 Task: Stack text vertically.
Action: Mouse moved to (19, 156)
Screenshot: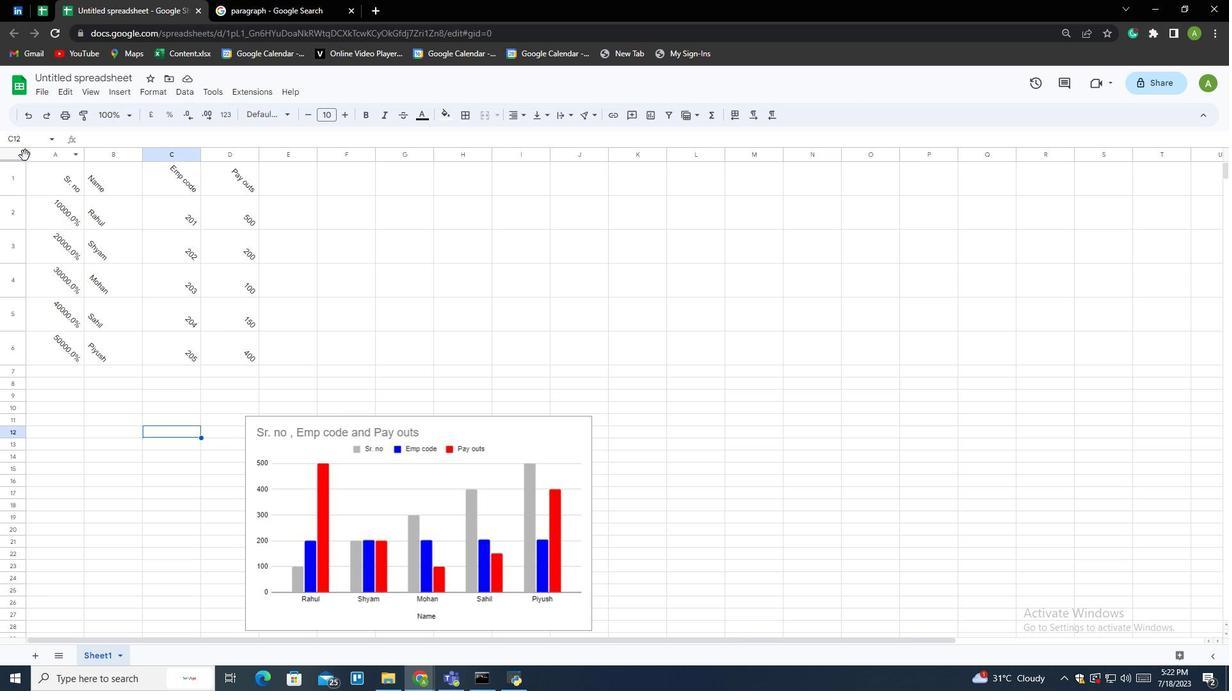 
Action: Mouse pressed left at (19, 156)
Screenshot: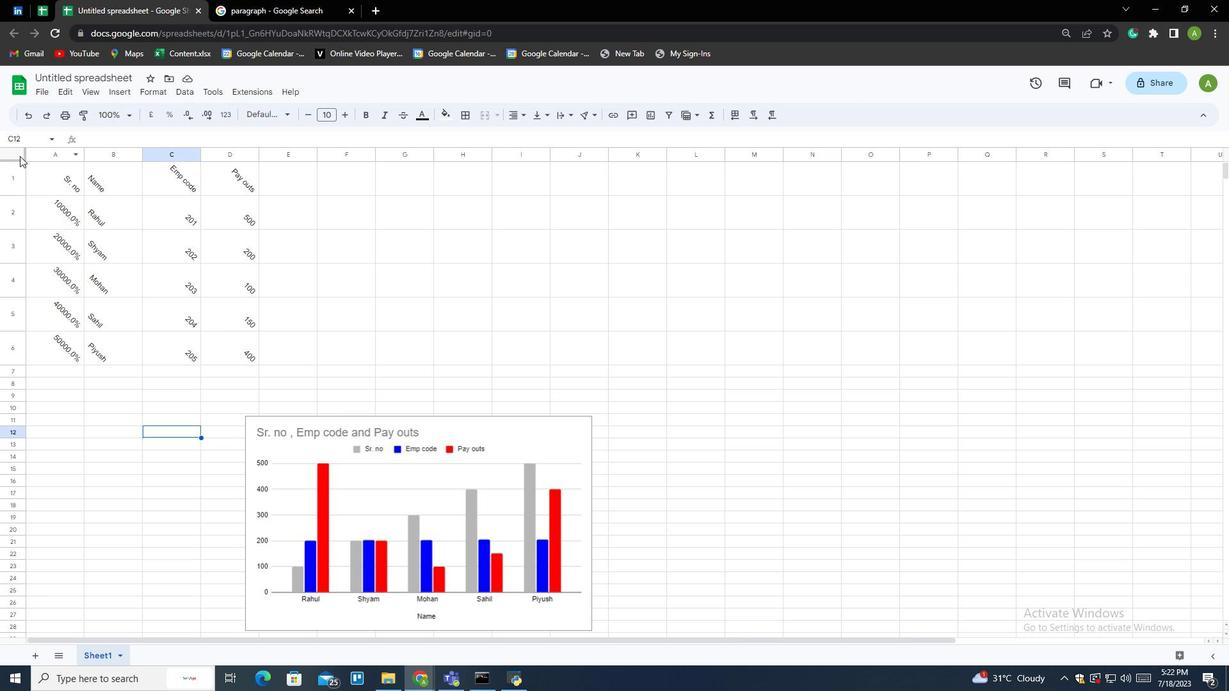 
Action: Mouse moved to (146, 94)
Screenshot: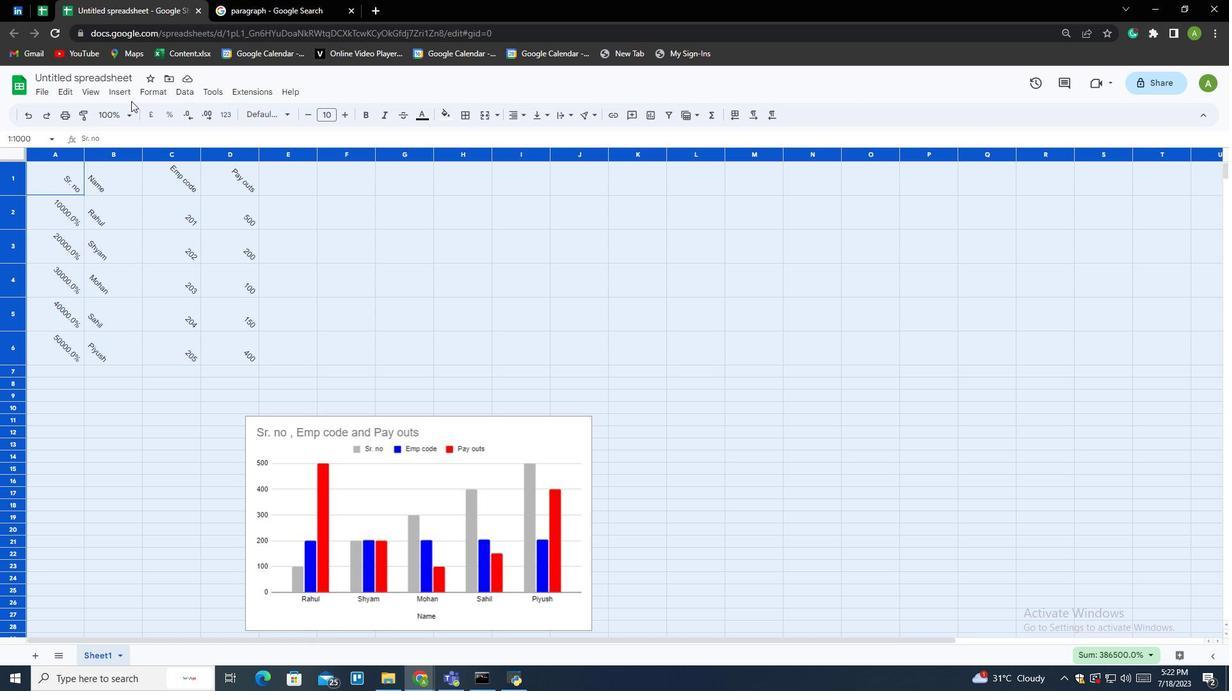 
Action: Mouse pressed left at (146, 94)
Screenshot: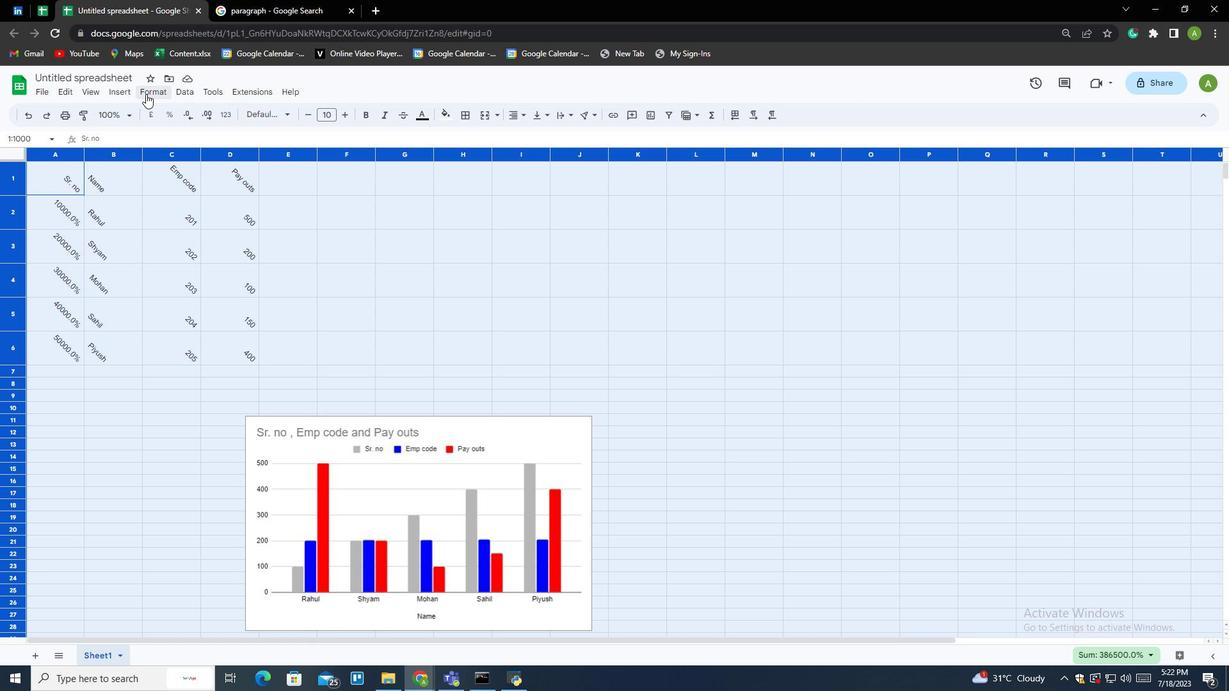 
Action: Mouse moved to (352, 306)
Screenshot: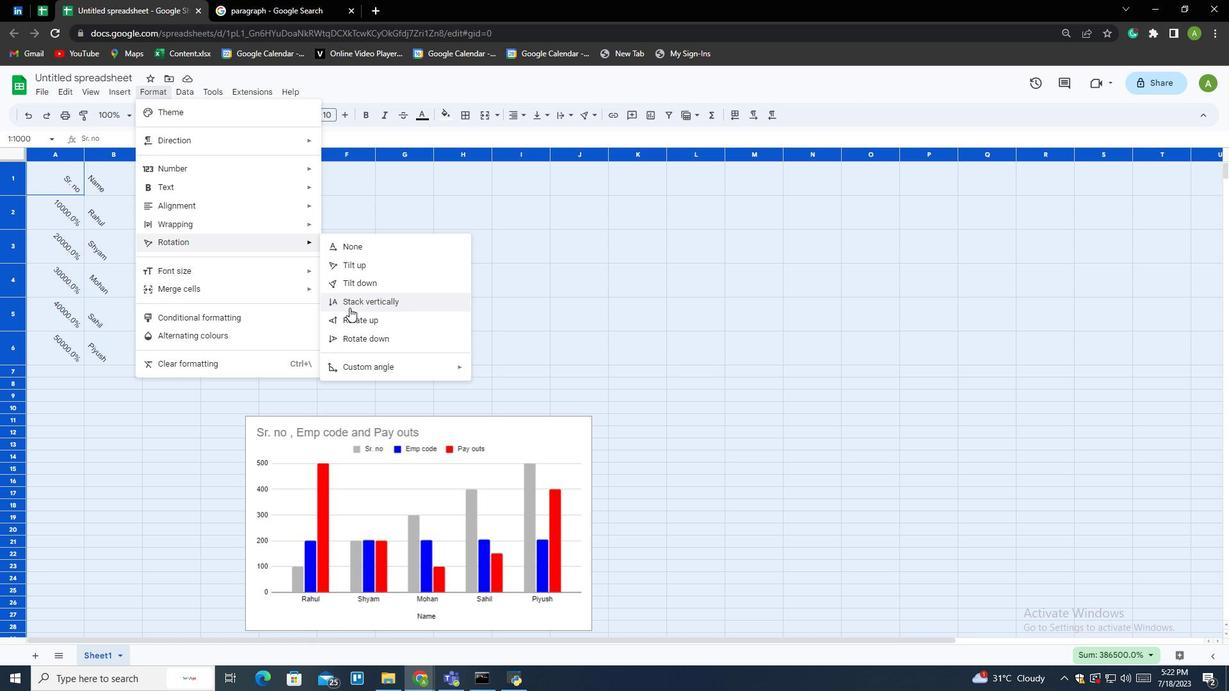 
Action: Mouse pressed left at (352, 306)
Screenshot: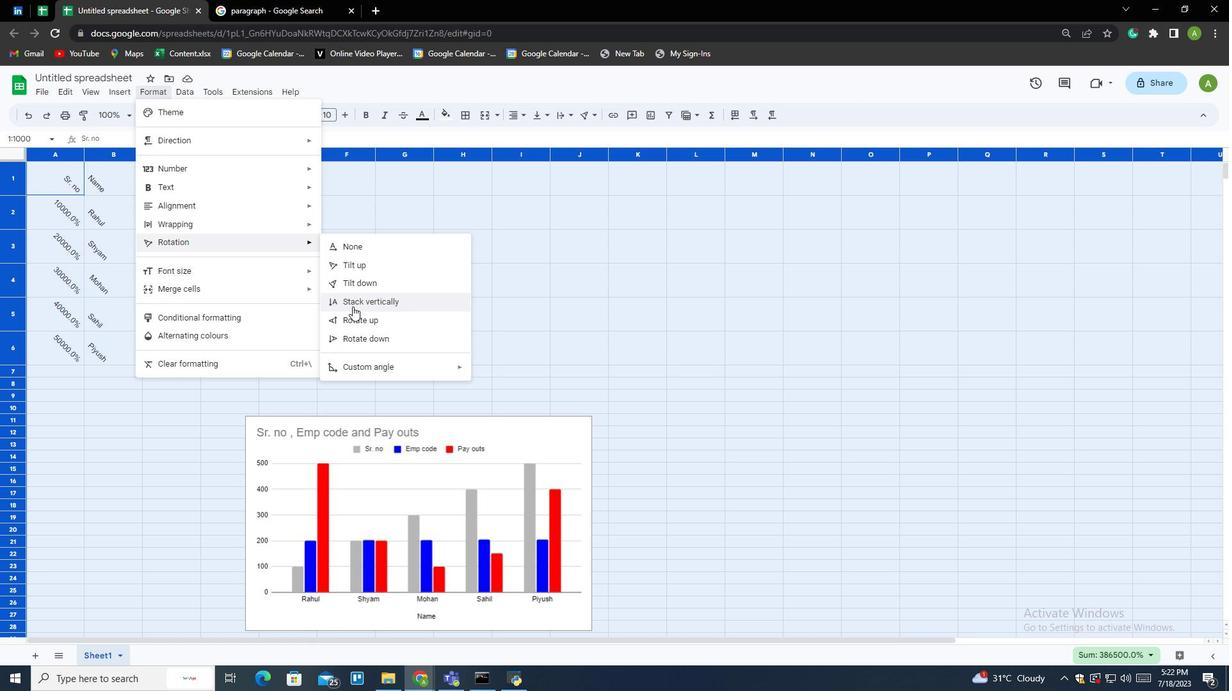 
Action: Mouse moved to (282, 341)
Screenshot: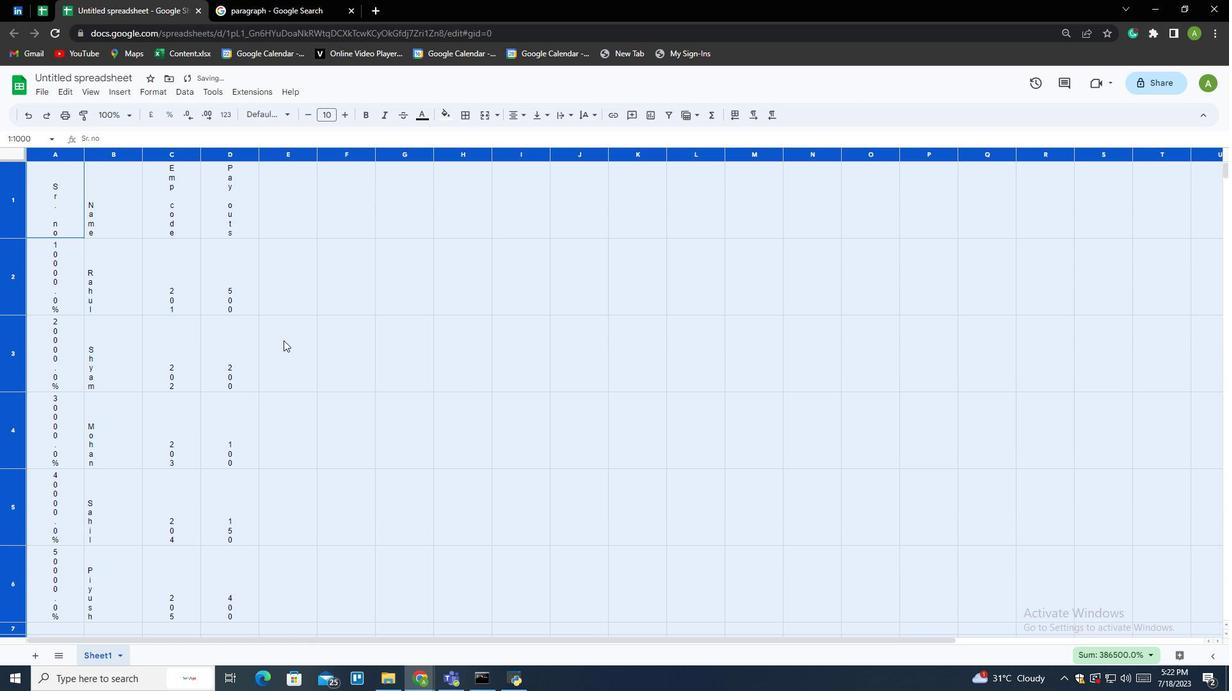 
